 Task: Create a section Lightning Laps and in the section, add a milestone Business Continuity and Disaster Recovery Planning (BCDR) Implementation in the project Brighten
Action: Mouse moved to (192, 433)
Screenshot: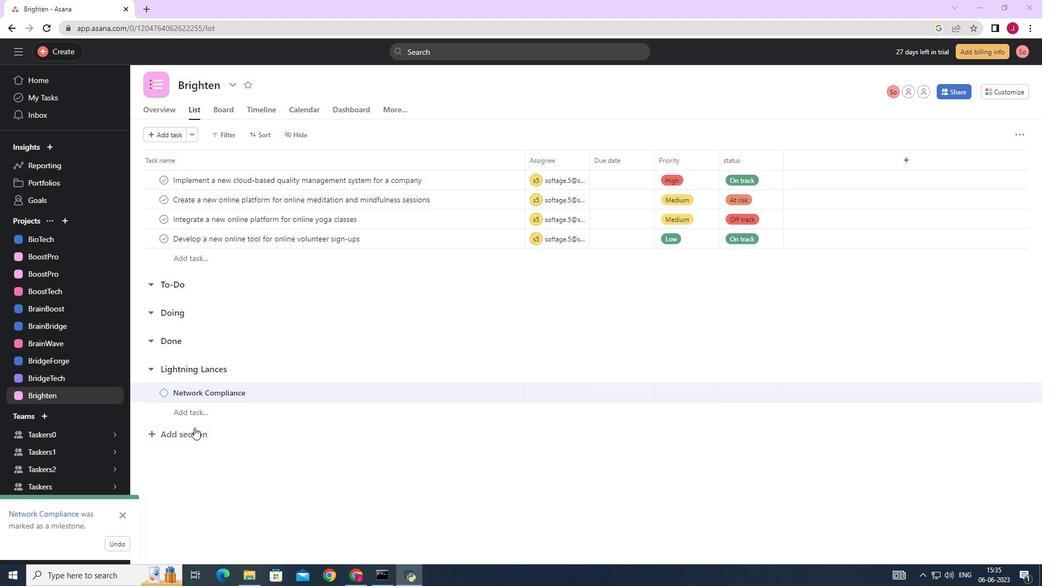 
Action: Mouse pressed left at (192, 433)
Screenshot: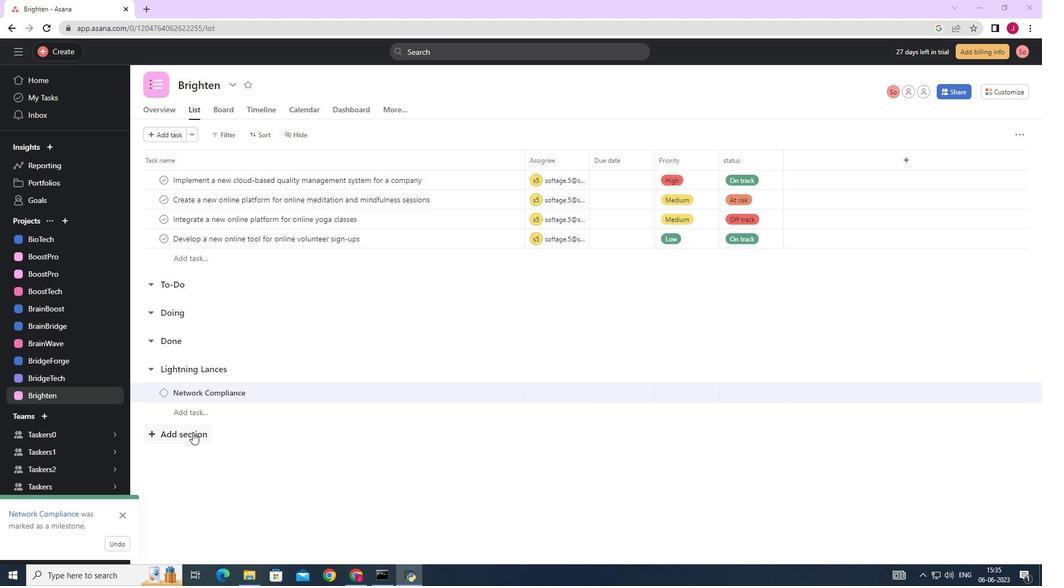 
Action: Key pressed <Key.caps_lock>L<Key.caps_lock>ightning<Key.space><Key.caps_lock>L<Key.caps_lock>aps<Key.enter><Key.caps_lock>B<Key.caps_lock>usiness<Key.space><Key.caps_lock>C<Key.caps_lock>i<Key.backspace>ontinuity<Key.space><Key.caps_lock><Key.caps_lock>and<Key.space>d<Key.backspace><Key.caps_lock>D<Key.caps_lock>isaster<Key.space><Key.caps_lock>R<Key.caps_lock>ecovery<Key.space><Key.caps_lock>P<Key.caps_lock>lanning<Key.space><Key.shift_r>(<Key.caps_lock>BCDR<Key.shift_r>)<Key.space><Key.caps_lock>i<Key.backspace><Key.caps_lock>I<Key.caps_lock>mplemntation<Key.space>
Screenshot: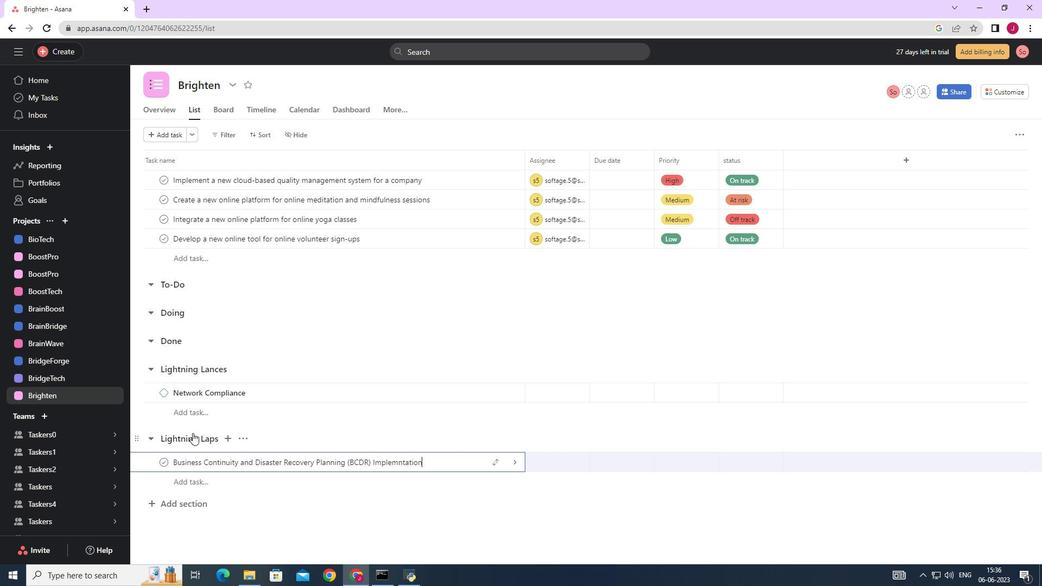 
Action: Mouse moved to (387, 463)
Screenshot: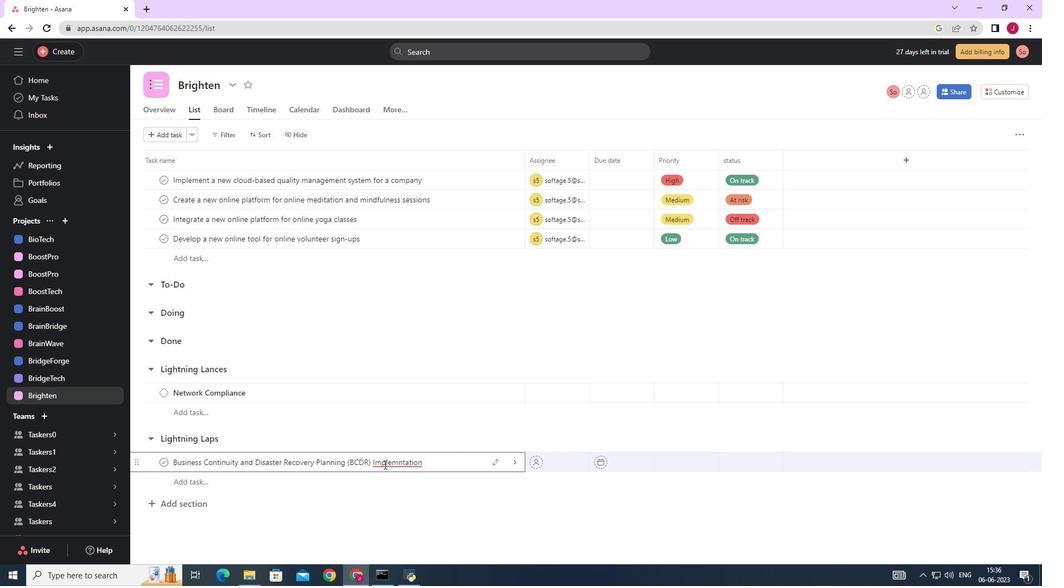 
Action: Mouse pressed right at (387, 463)
Screenshot: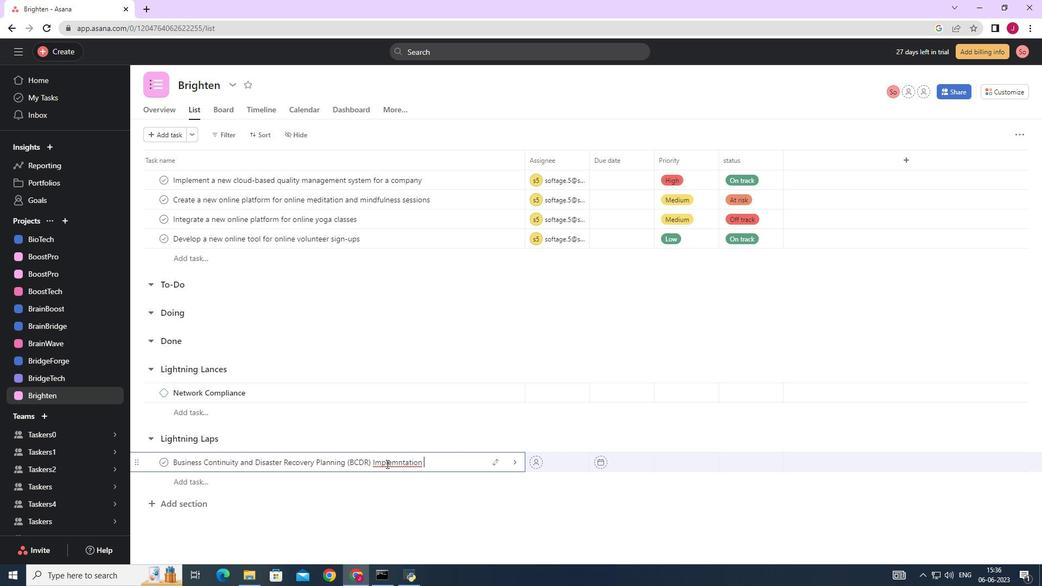 
Action: Mouse moved to (443, 312)
Screenshot: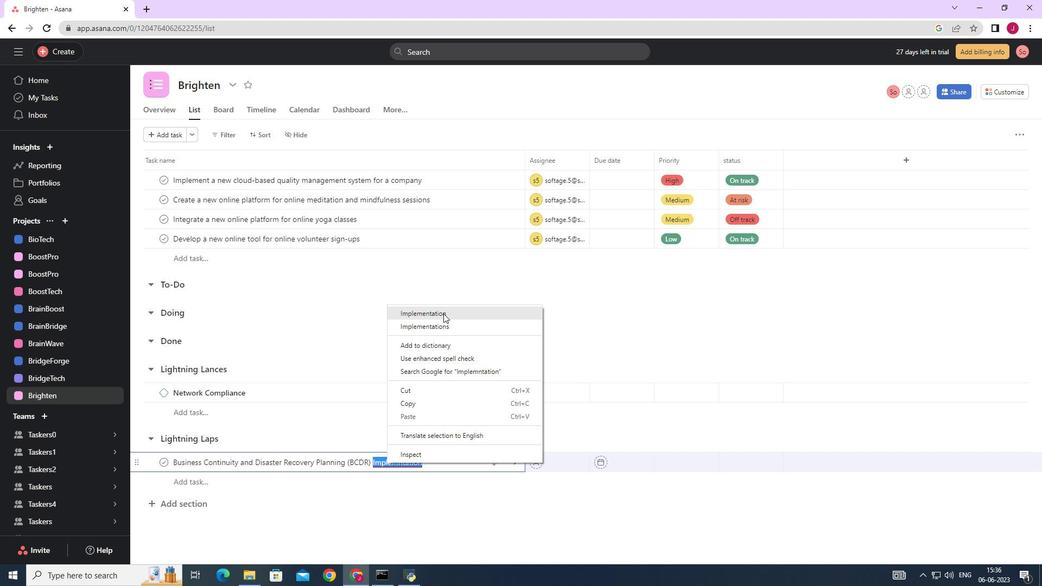 
Action: Mouse pressed left at (443, 312)
Screenshot: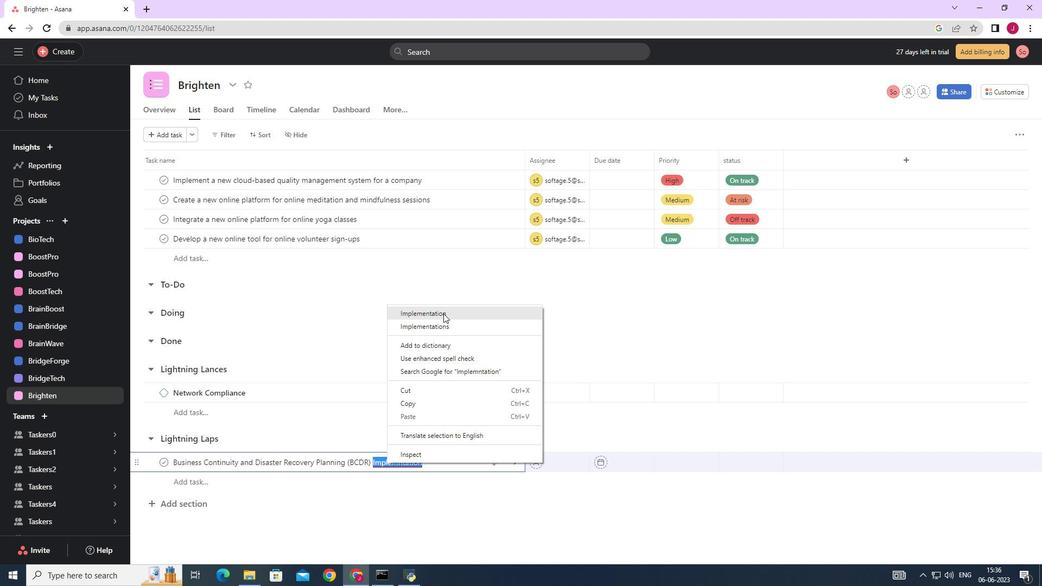 
Action: Mouse moved to (514, 462)
Screenshot: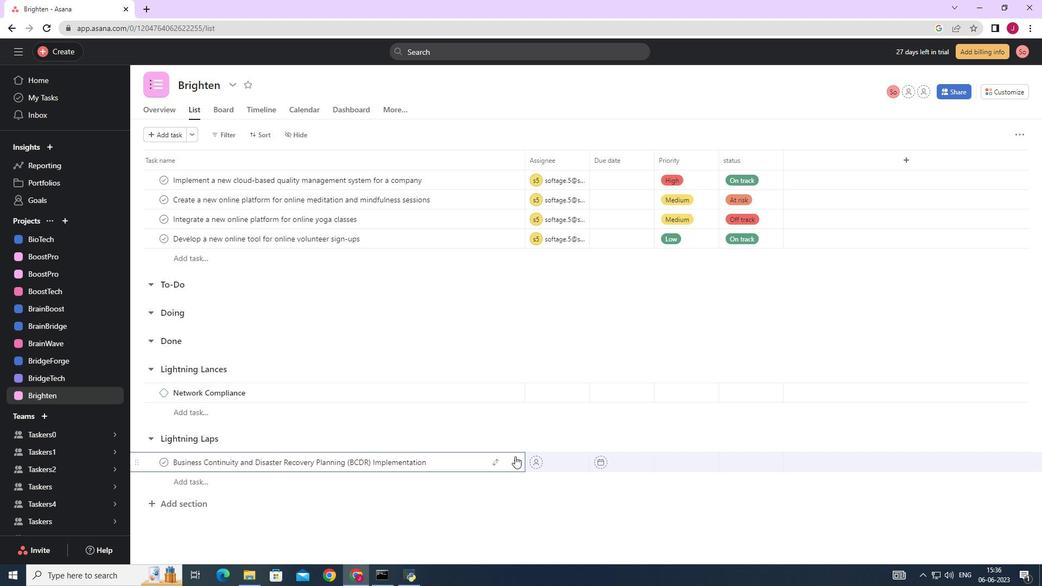 
Action: Mouse pressed left at (514, 462)
Screenshot: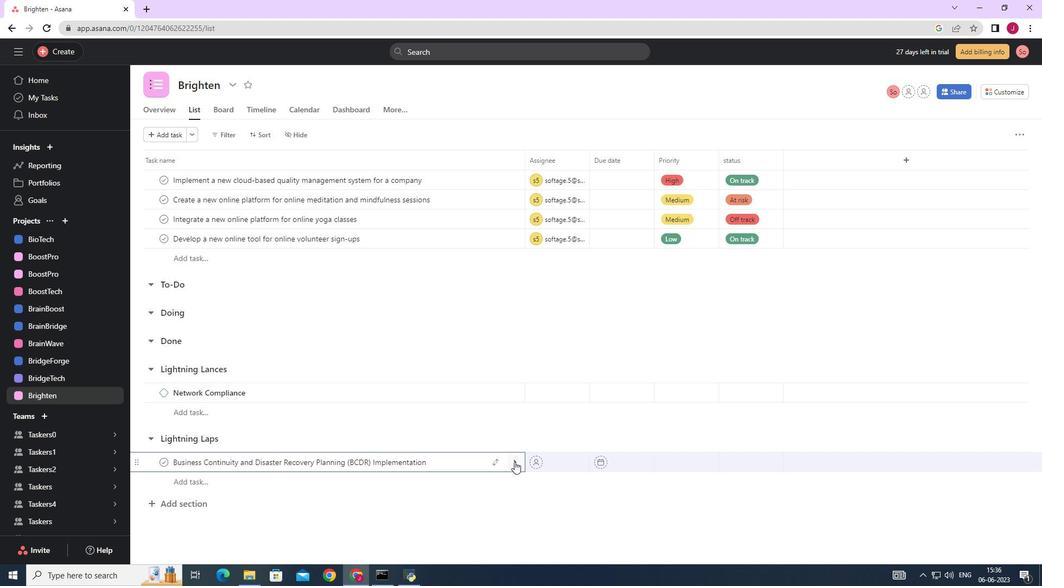 
Action: Mouse moved to (998, 136)
Screenshot: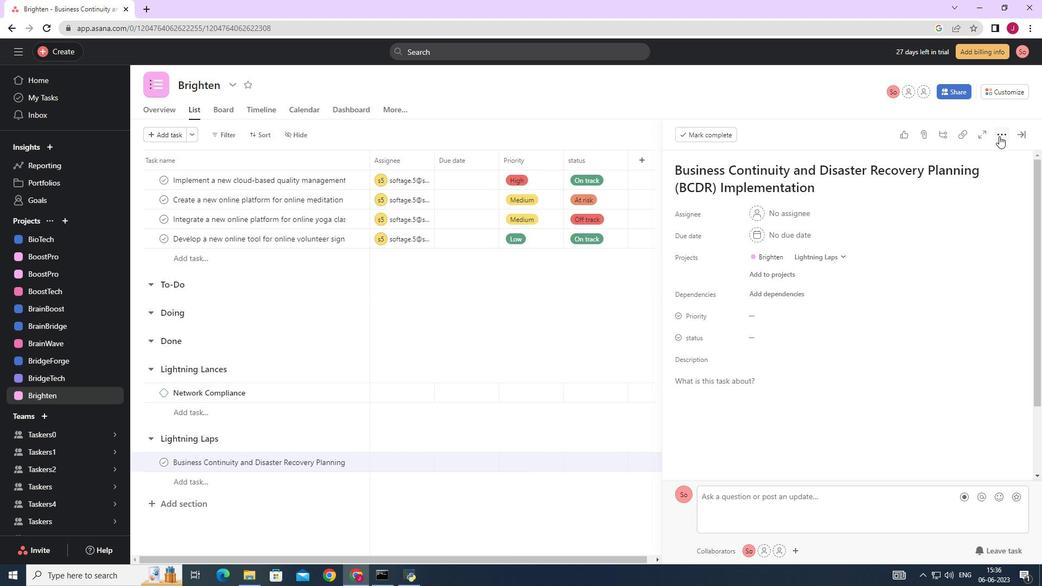 
Action: Mouse pressed left at (998, 136)
Screenshot: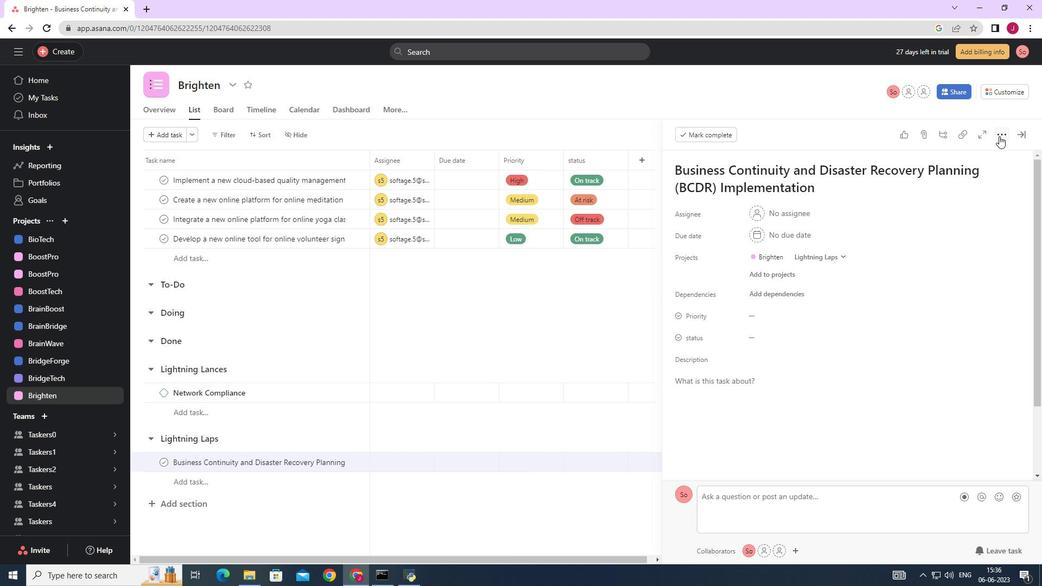 
Action: Mouse moved to (913, 173)
Screenshot: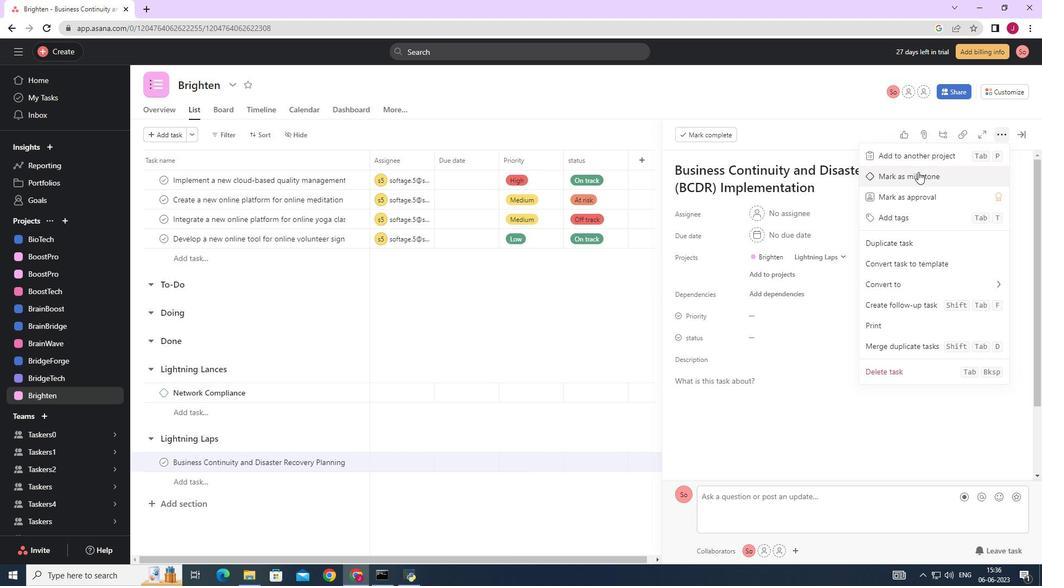 
Action: Mouse pressed left at (913, 173)
Screenshot: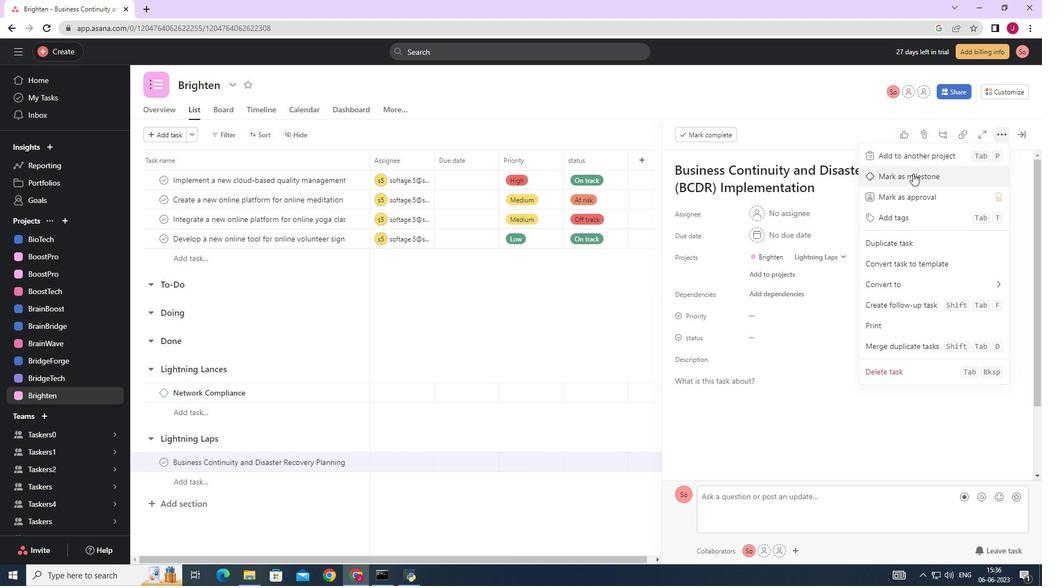 
Action: Mouse moved to (1023, 136)
Screenshot: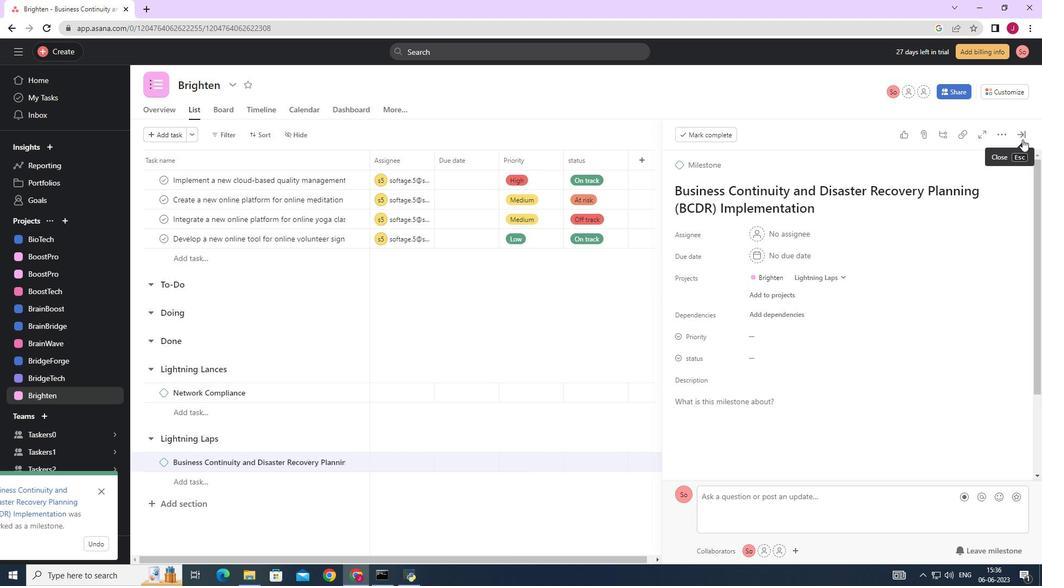 
Action: Mouse pressed left at (1023, 136)
Screenshot: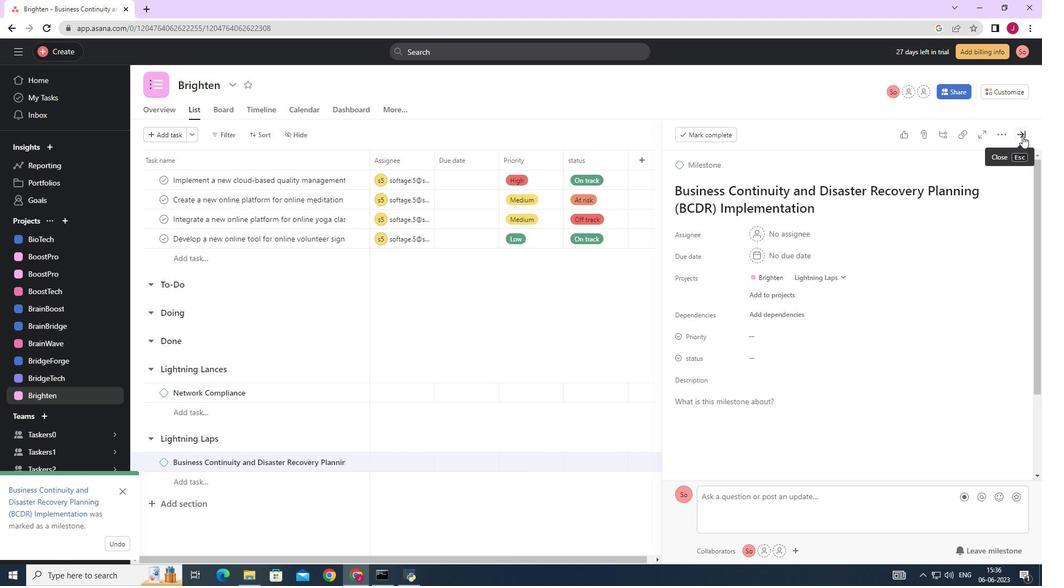 
Action: Mouse moved to (929, 162)
Screenshot: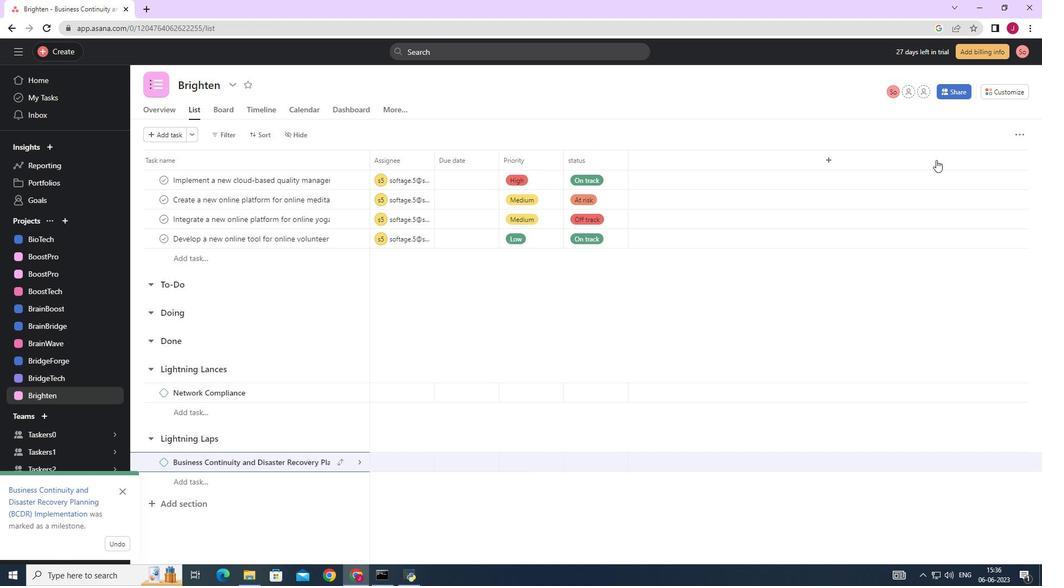 
